 Task: Select the warningoption in the lint vendor prefix.
Action: Mouse moved to (26, 603)
Screenshot: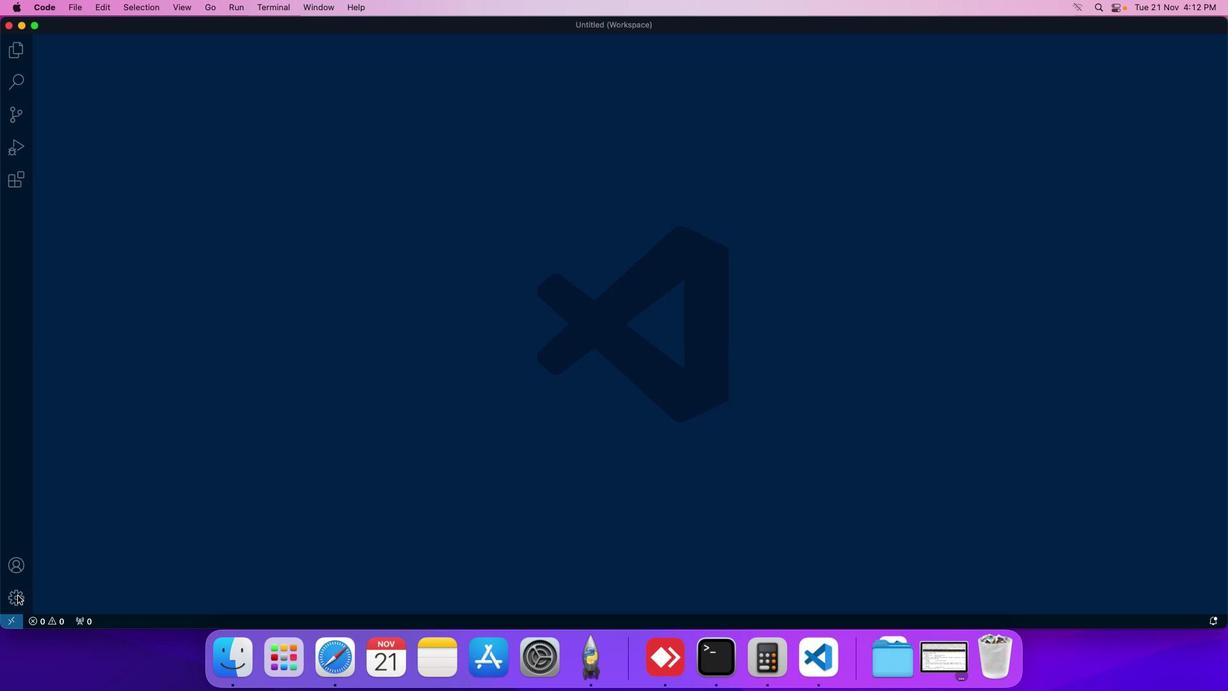 
Action: Mouse pressed left at (26, 603)
Screenshot: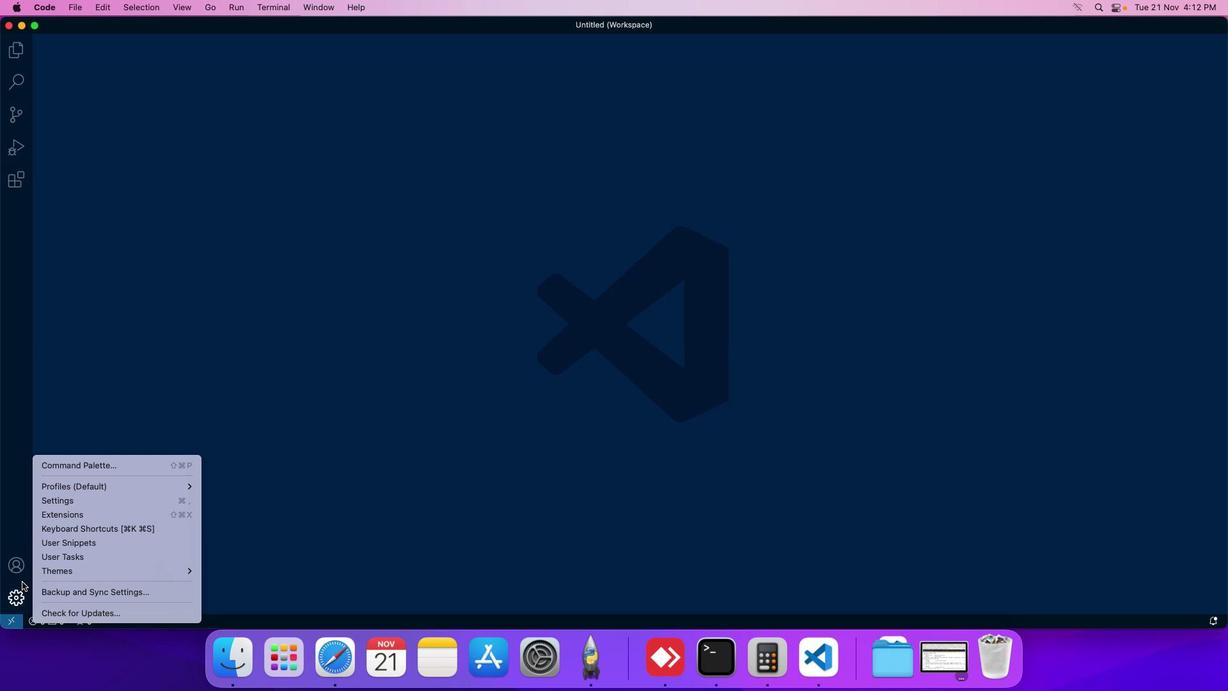 
Action: Mouse moved to (56, 511)
Screenshot: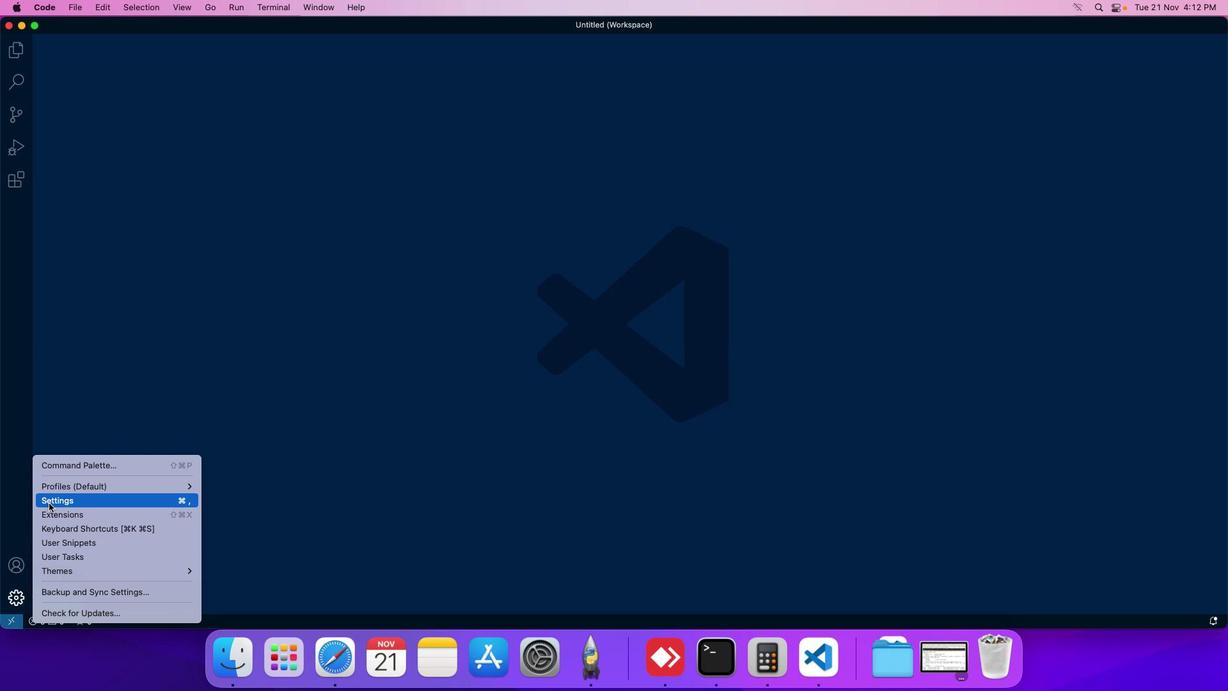 
Action: Mouse pressed left at (56, 511)
Screenshot: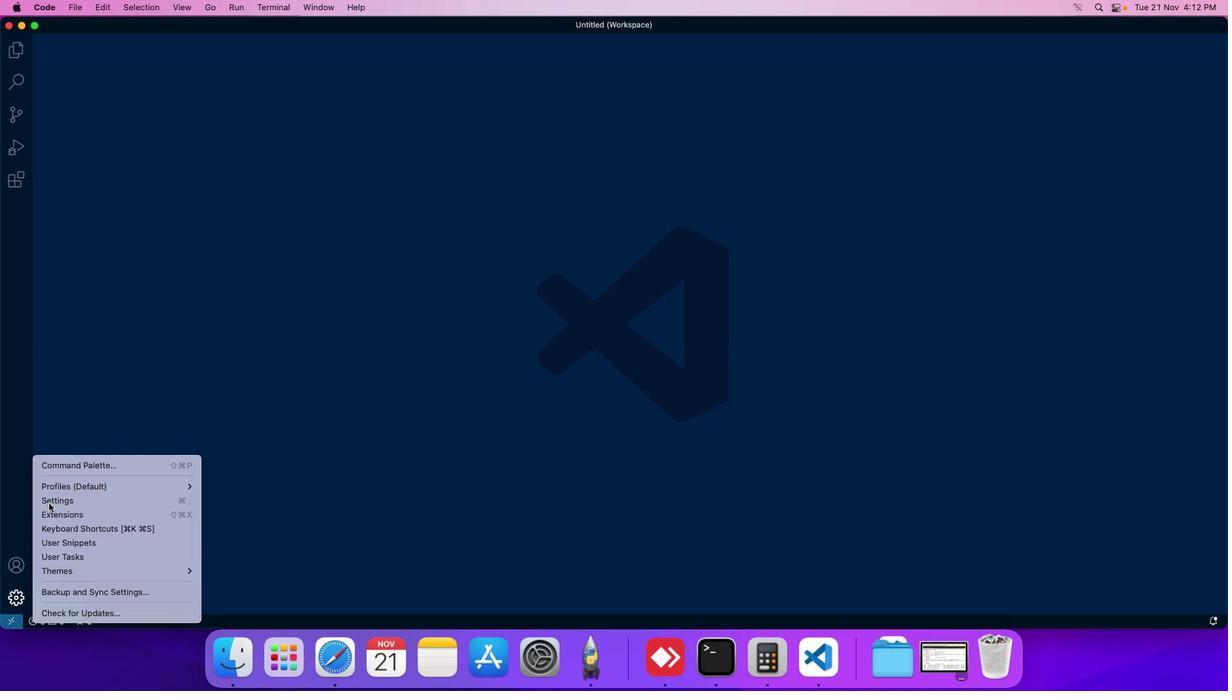 
Action: Mouse moved to (302, 108)
Screenshot: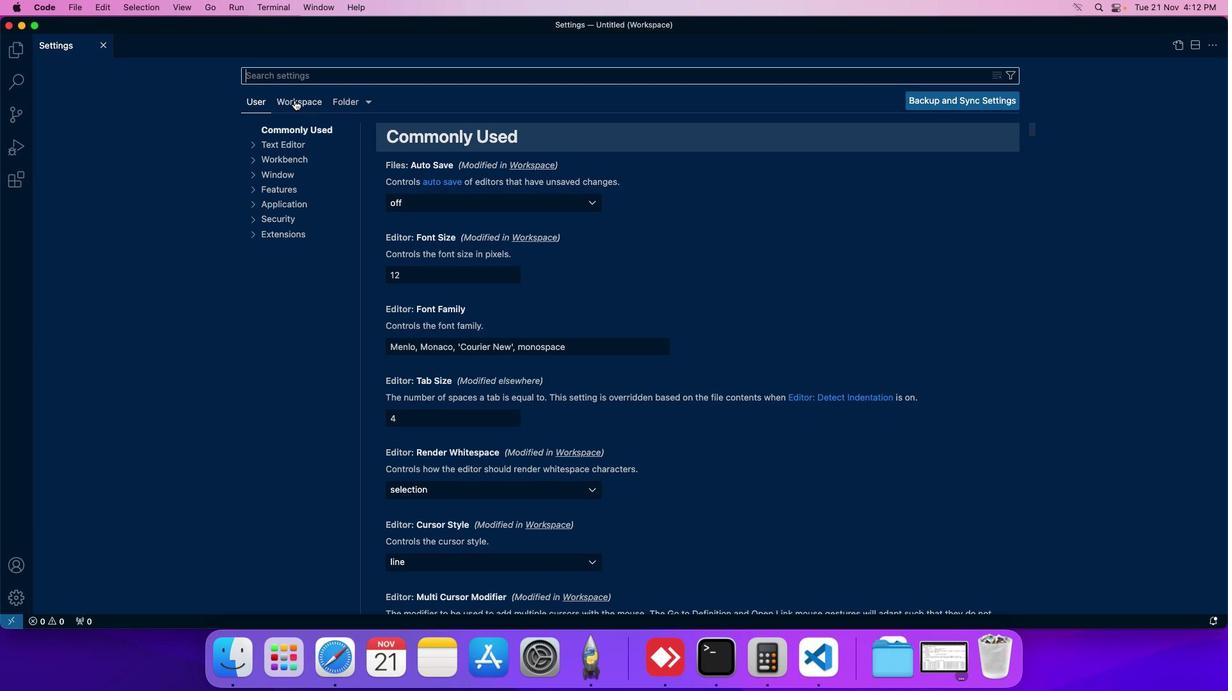 
Action: Mouse pressed left at (302, 108)
Screenshot: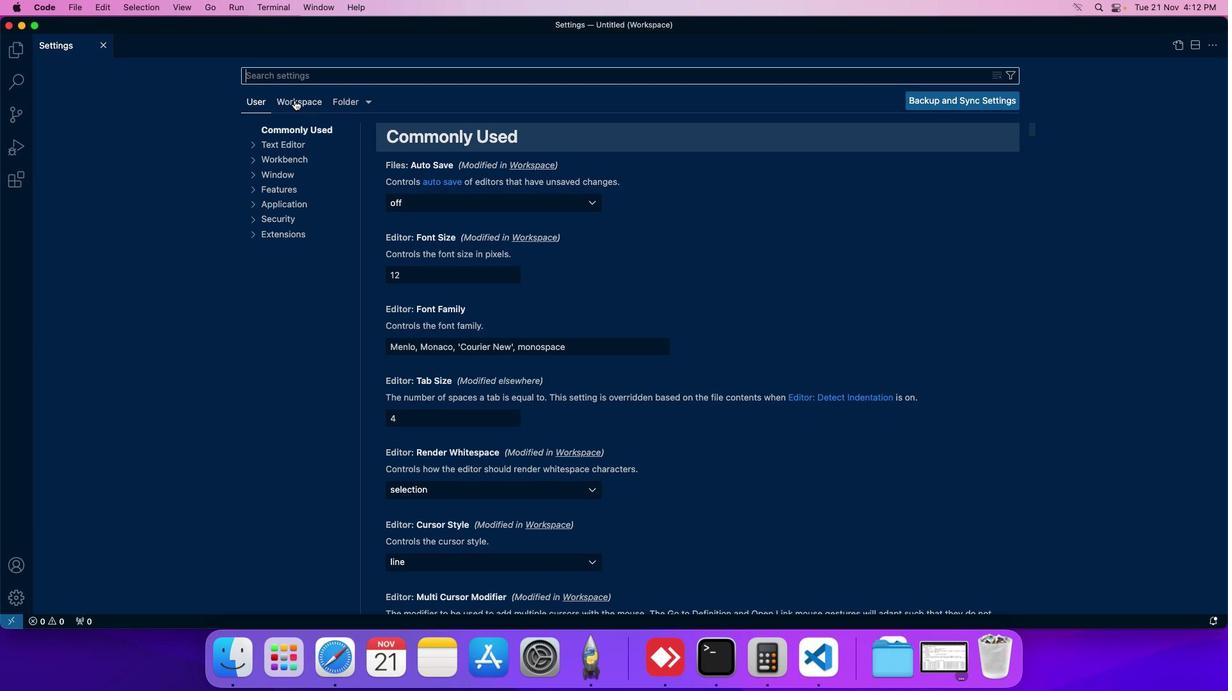 
Action: Mouse moved to (297, 227)
Screenshot: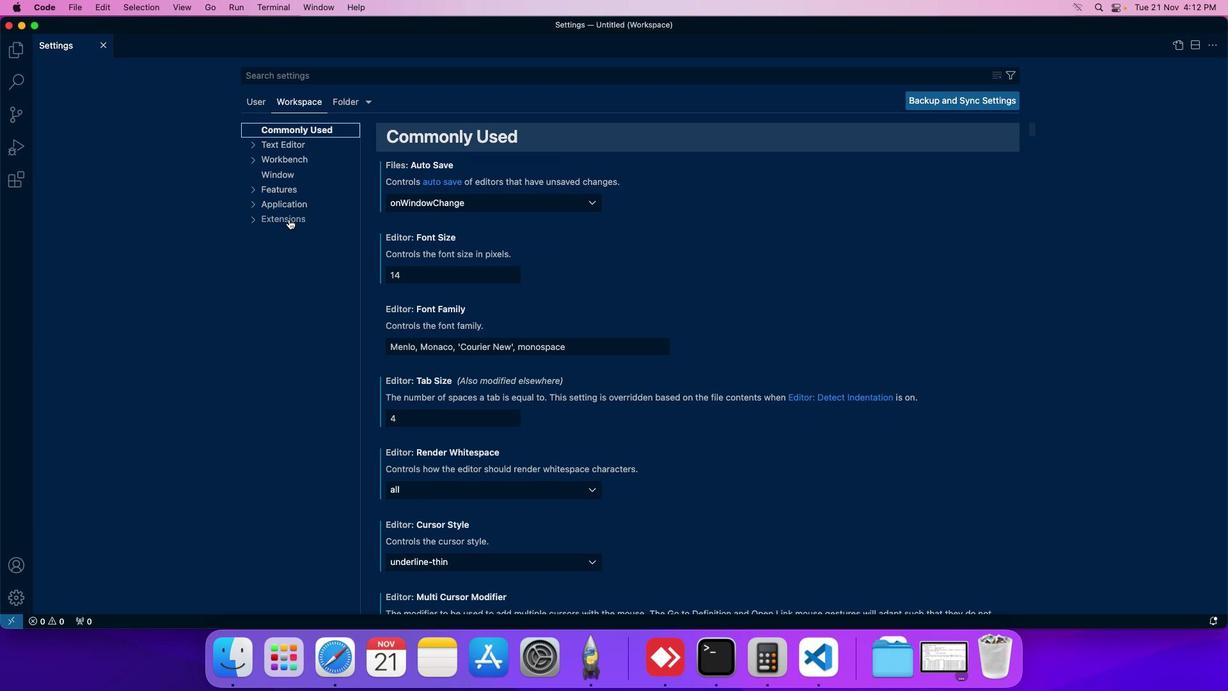 
Action: Mouse pressed left at (297, 227)
Screenshot: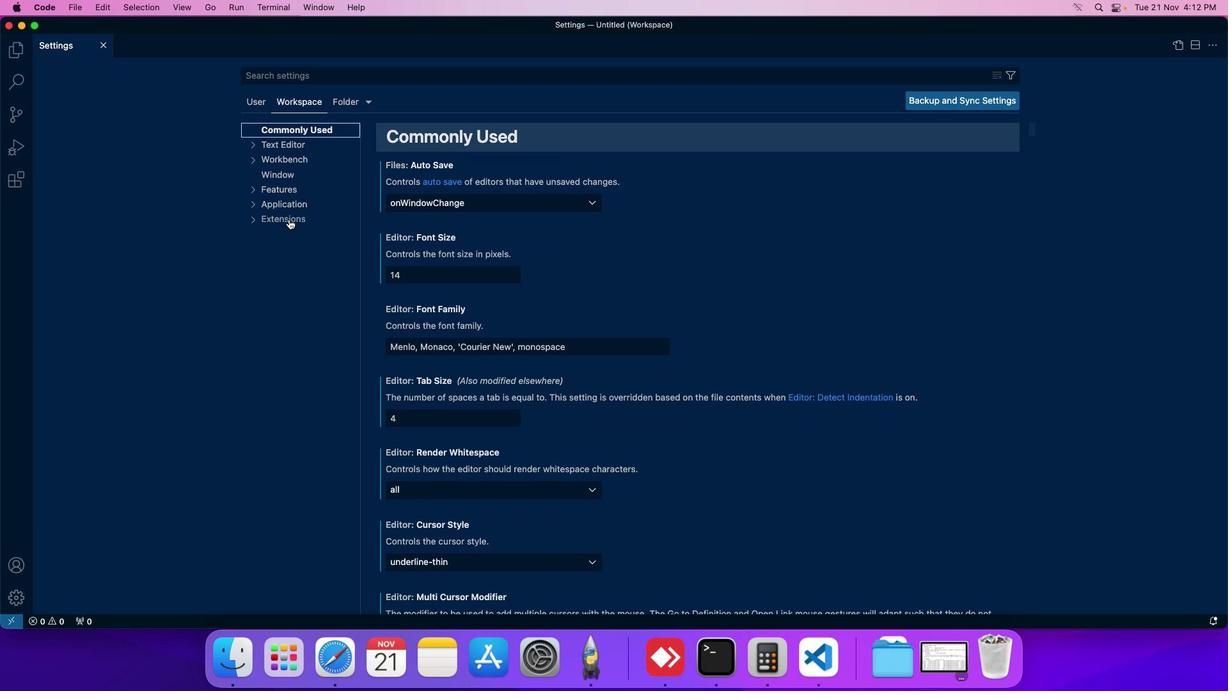 
Action: Mouse moved to (304, 285)
Screenshot: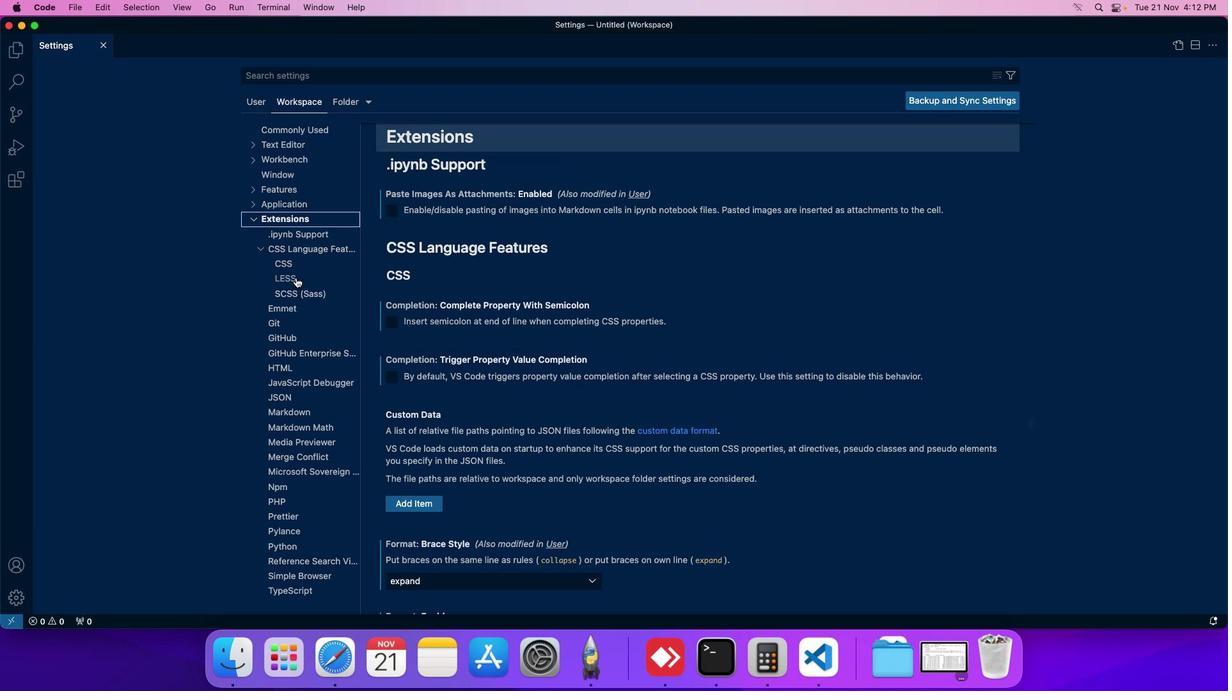 
Action: Mouse pressed left at (304, 285)
Screenshot: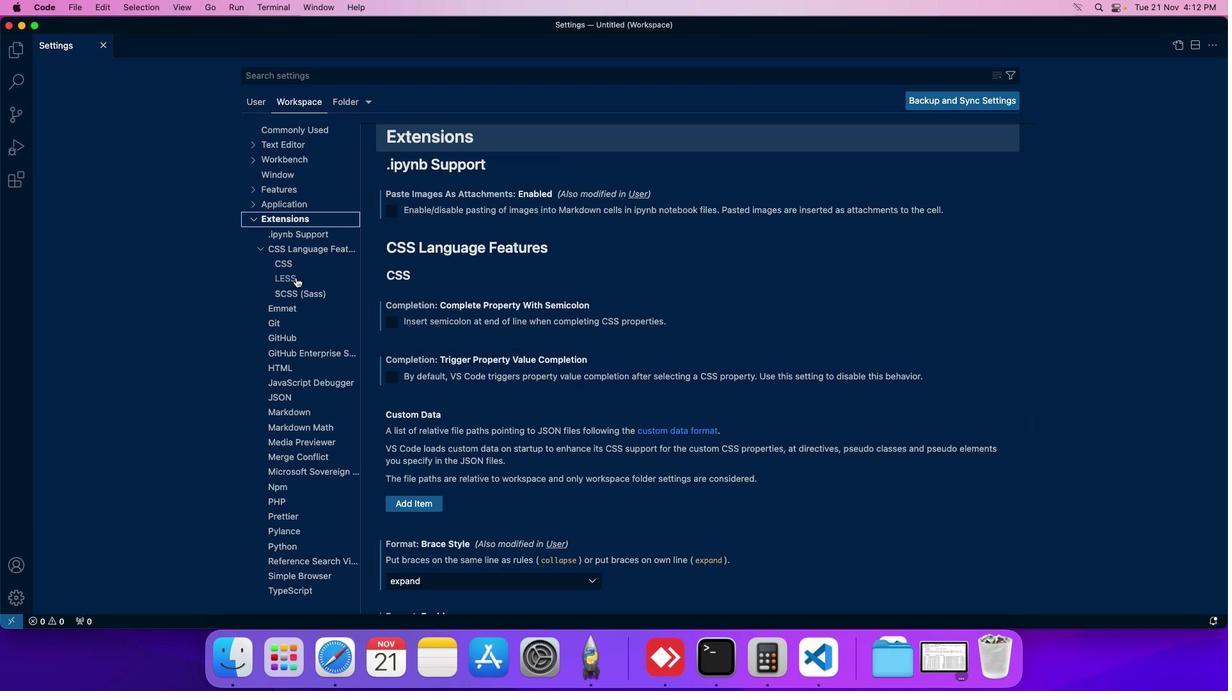
Action: Mouse moved to (457, 345)
Screenshot: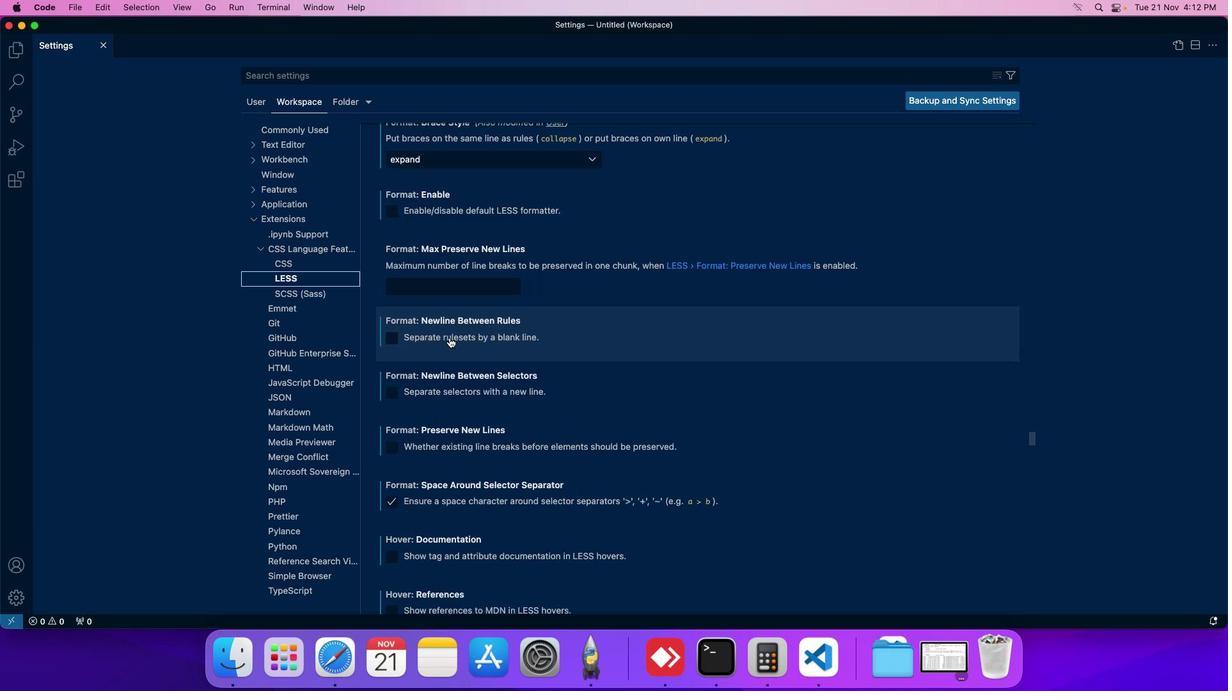 
Action: Mouse scrolled (457, 345) with delta (8, 7)
Screenshot: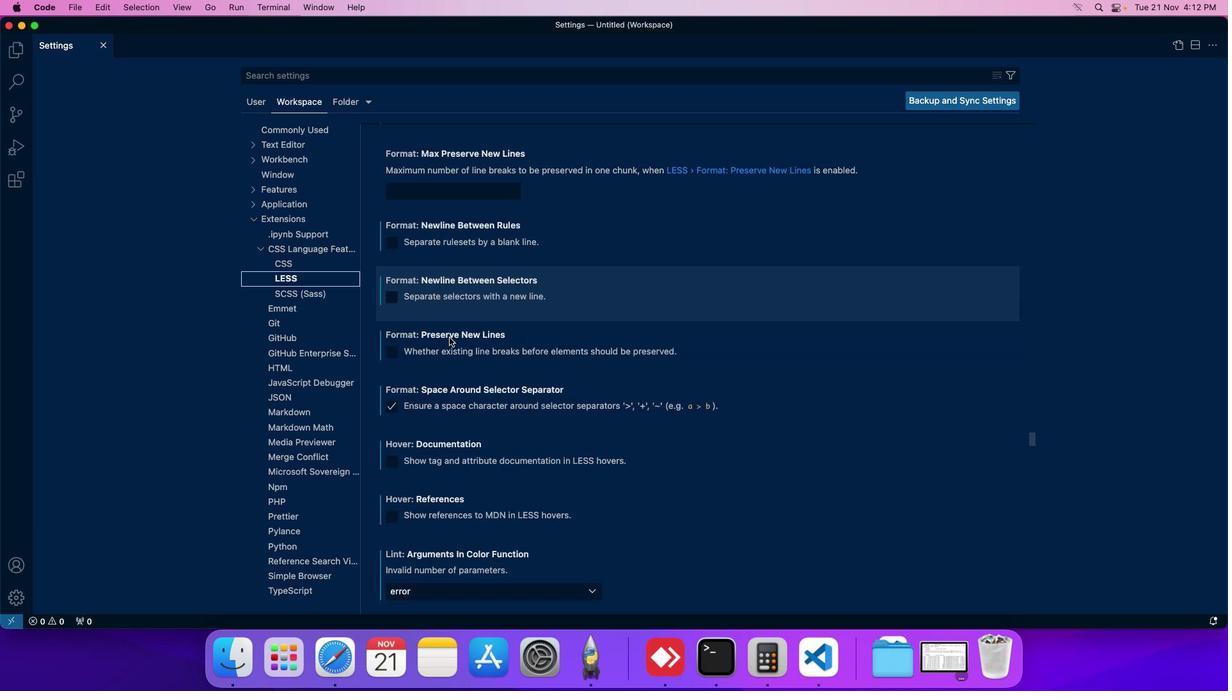 
Action: Mouse scrolled (457, 345) with delta (8, 7)
Screenshot: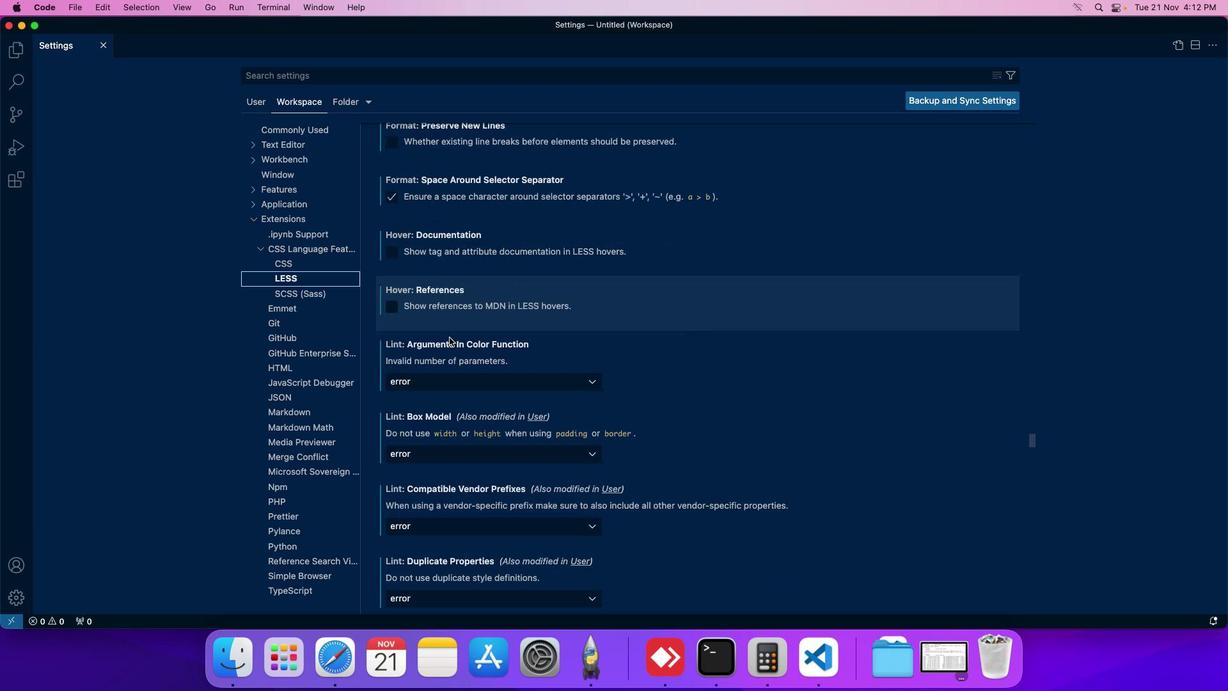 
Action: Mouse scrolled (457, 345) with delta (8, 7)
Screenshot: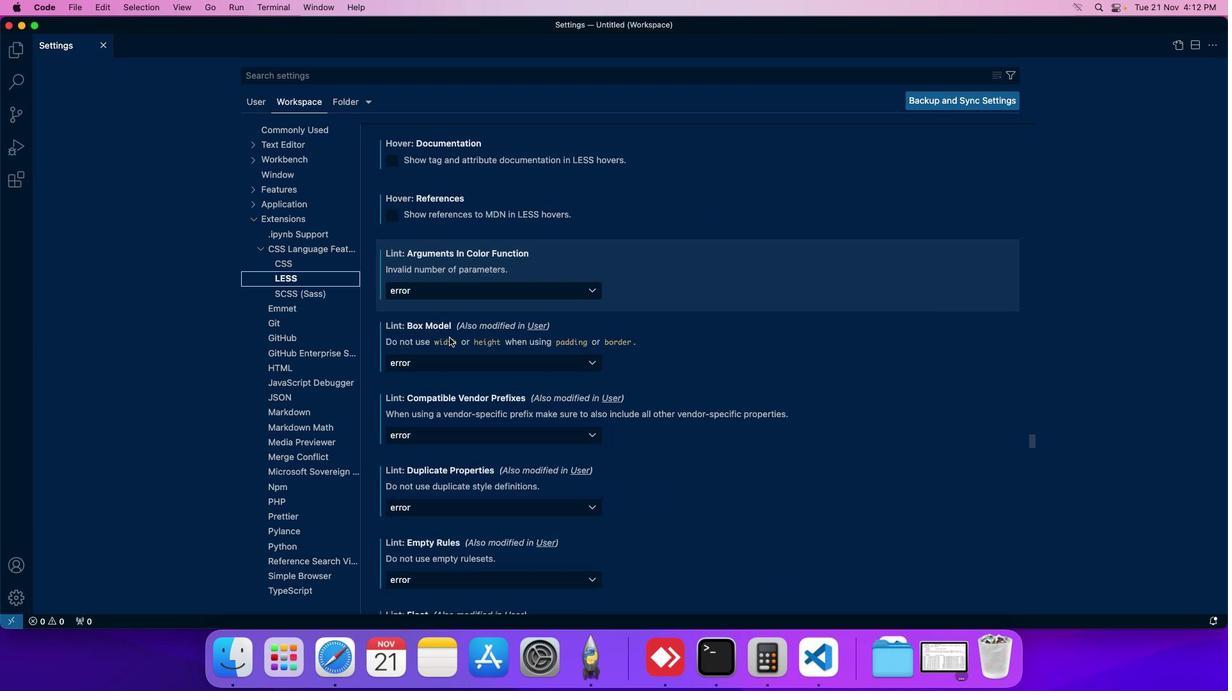 
Action: Mouse scrolled (457, 345) with delta (8, 7)
Screenshot: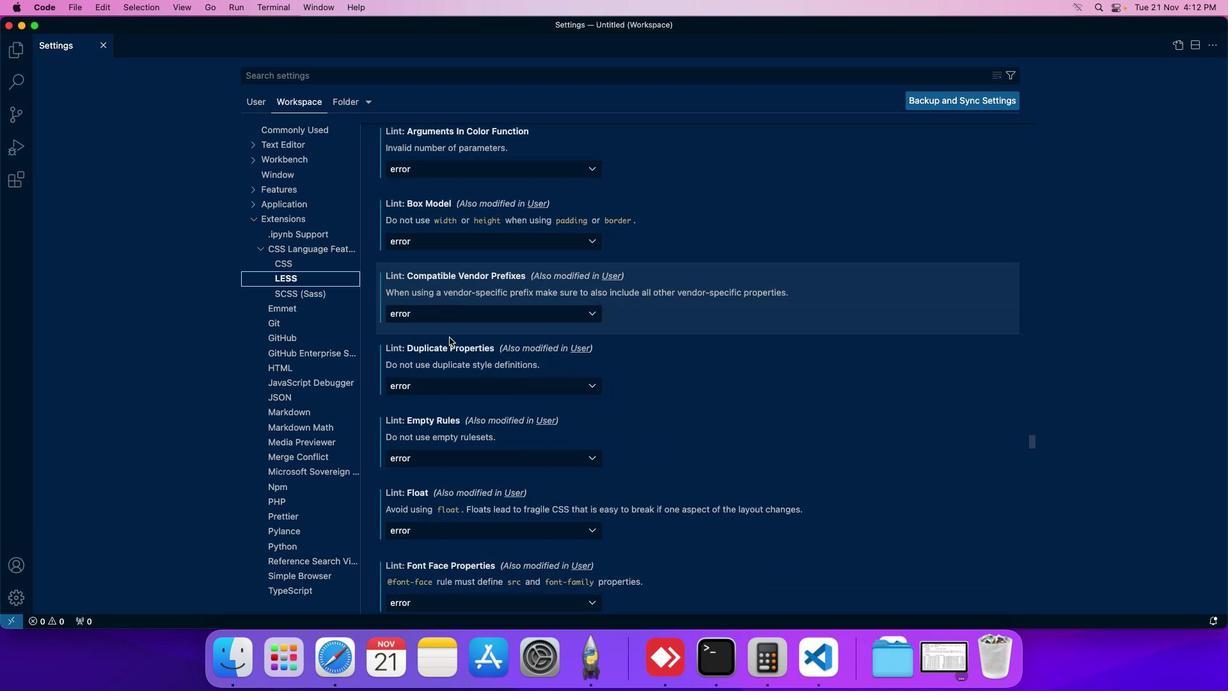 
Action: Mouse scrolled (457, 345) with delta (8, 7)
Screenshot: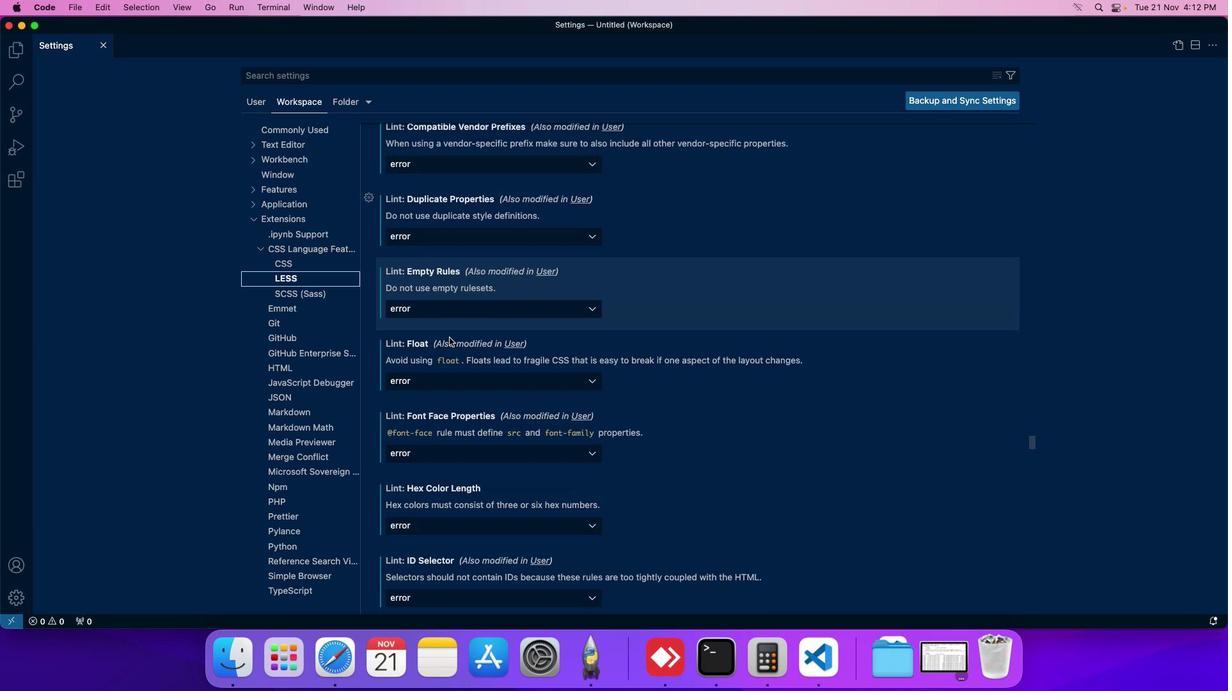 
Action: Mouse scrolled (457, 345) with delta (8, 7)
Screenshot: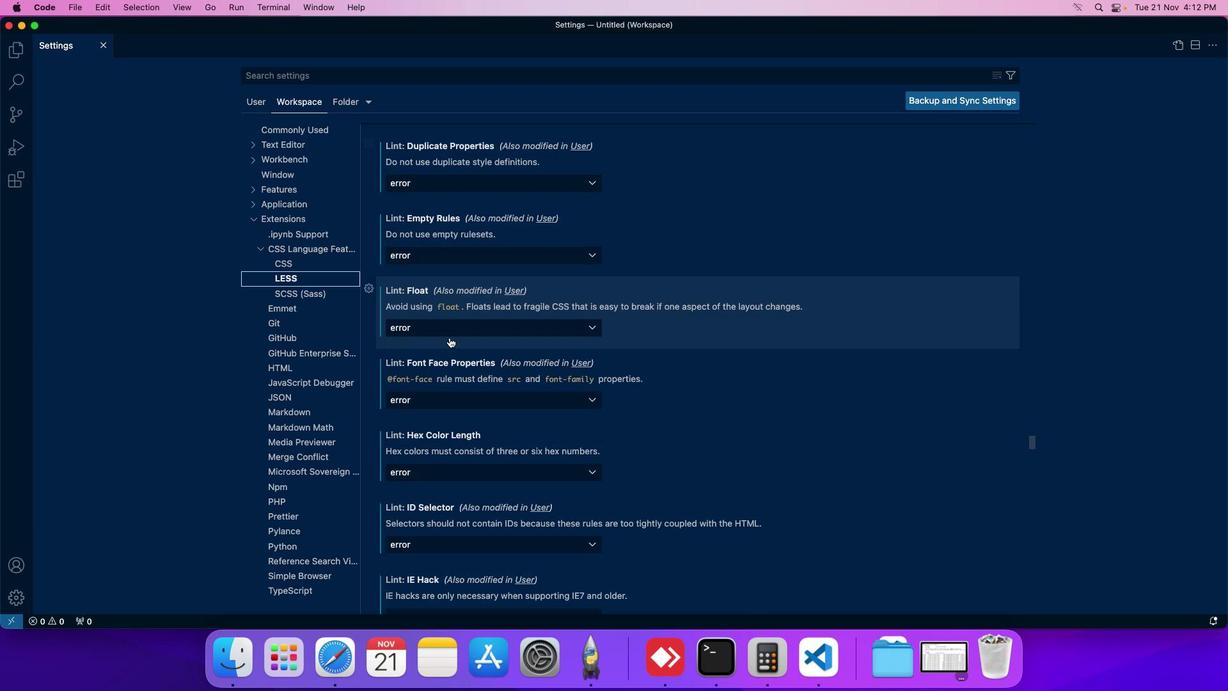 
Action: Mouse scrolled (457, 345) with delta (8, 7)
Screenshot: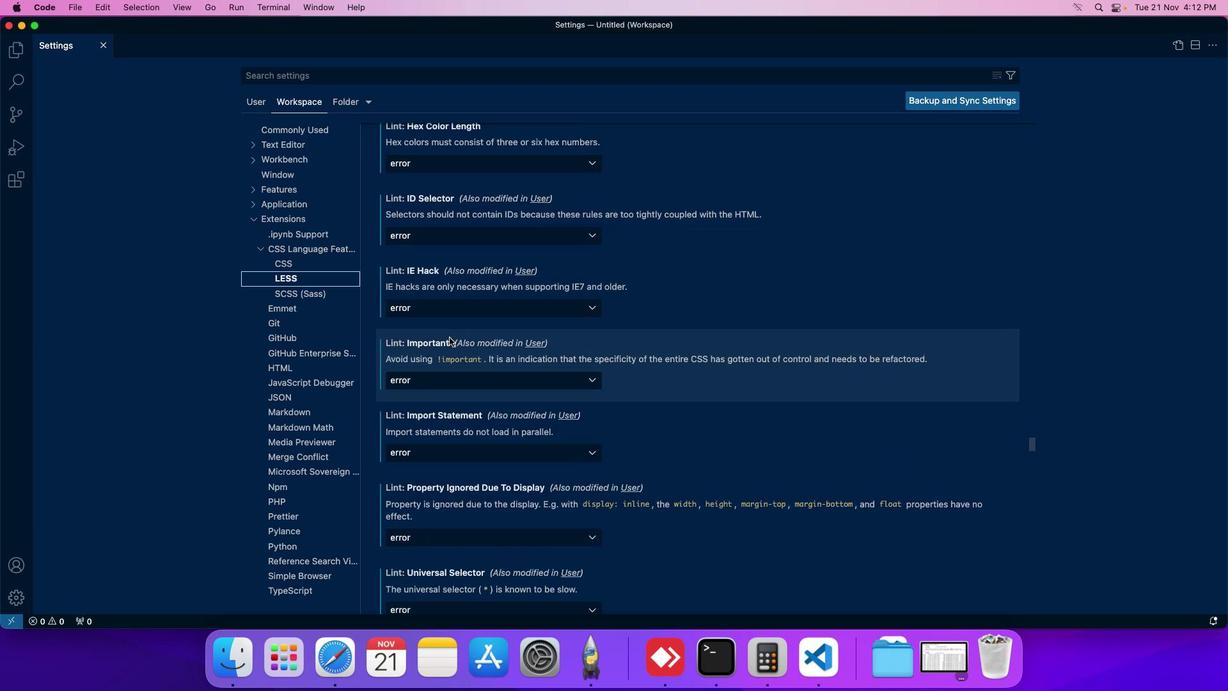 
Action: Mouse scrolled (457, 345) with delta (8, 7)
Screenshot: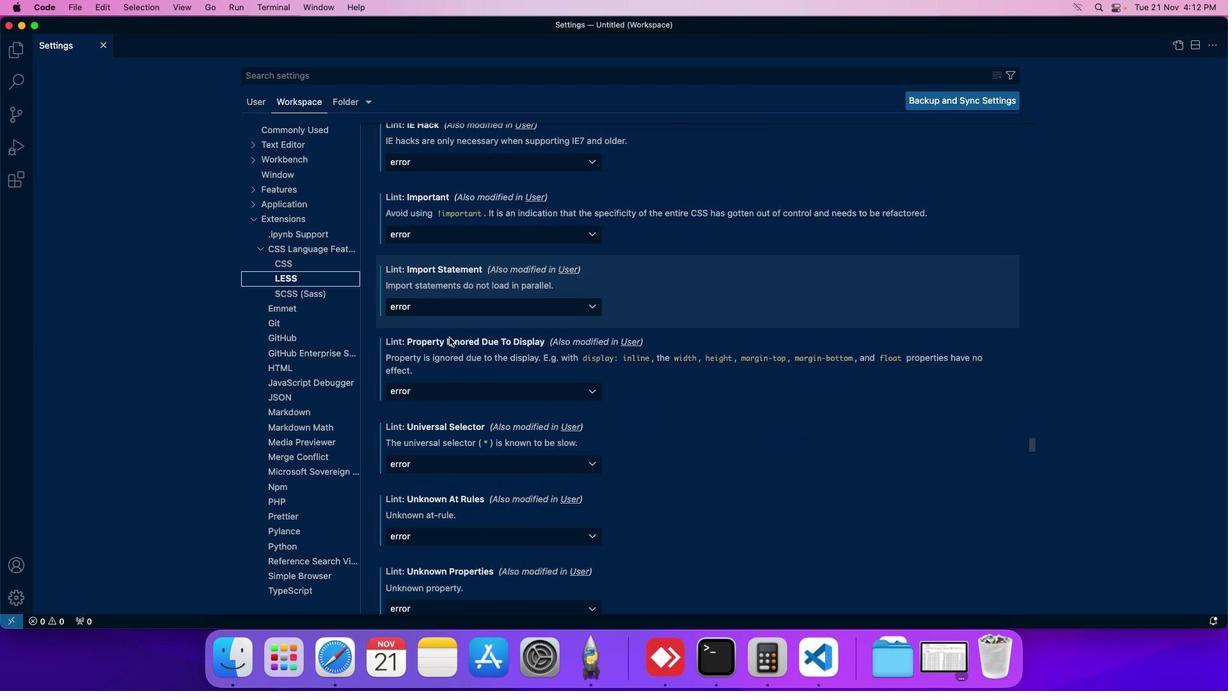 
Action: Mouse scrolled (457, 345) with delta (8, 7)
Screenshot: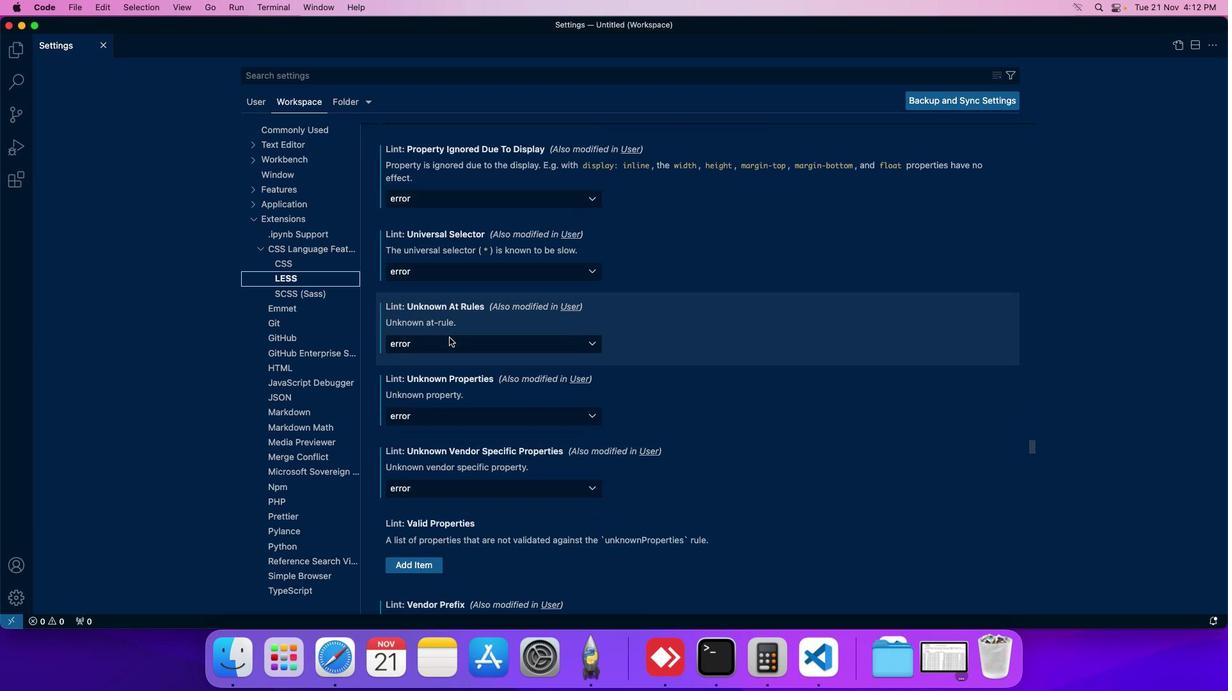 
Action: Mouse scrolled (457, 345) with delta (8, 7)
Screenshot: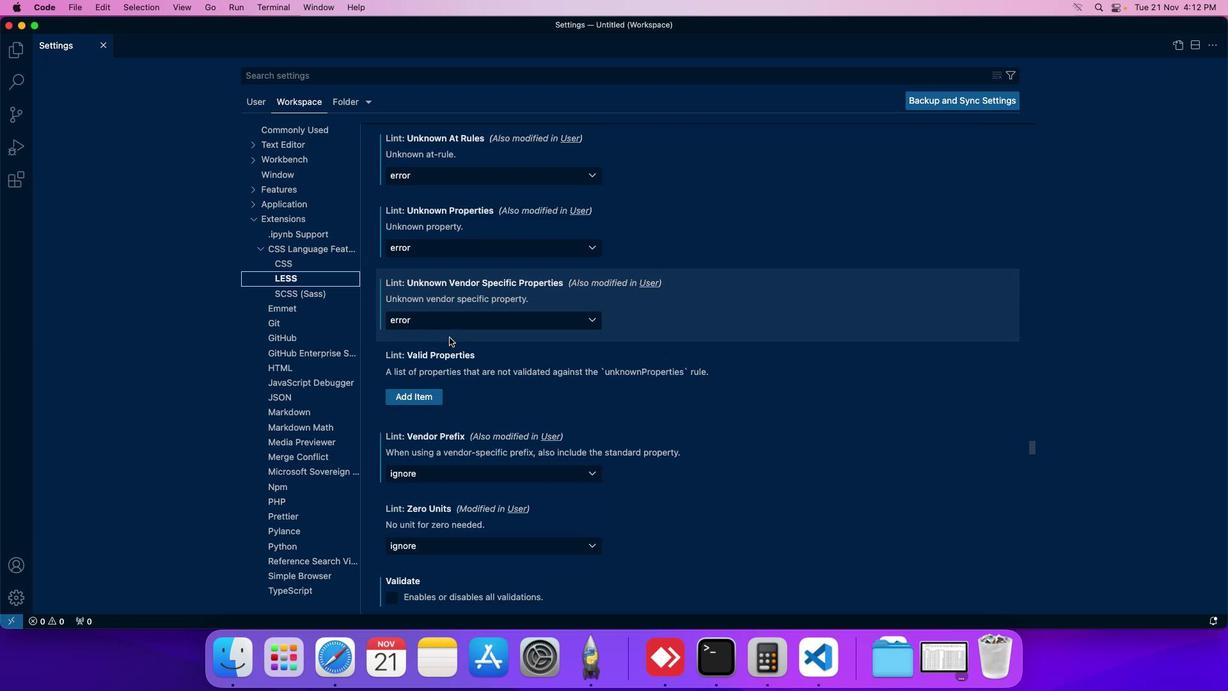 
Action: Mouse scrolled (457, 345) with delta (8, 7)
Screenshot: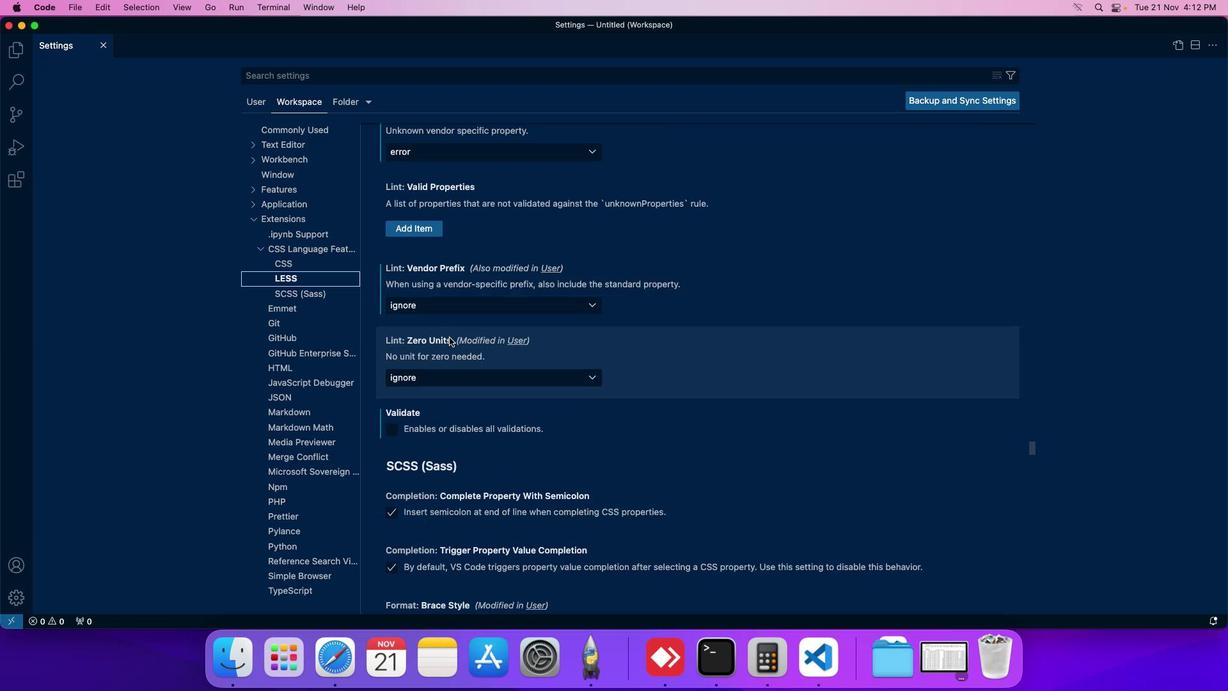 
Action: Mouse moved to (447, 300)
Screenshot: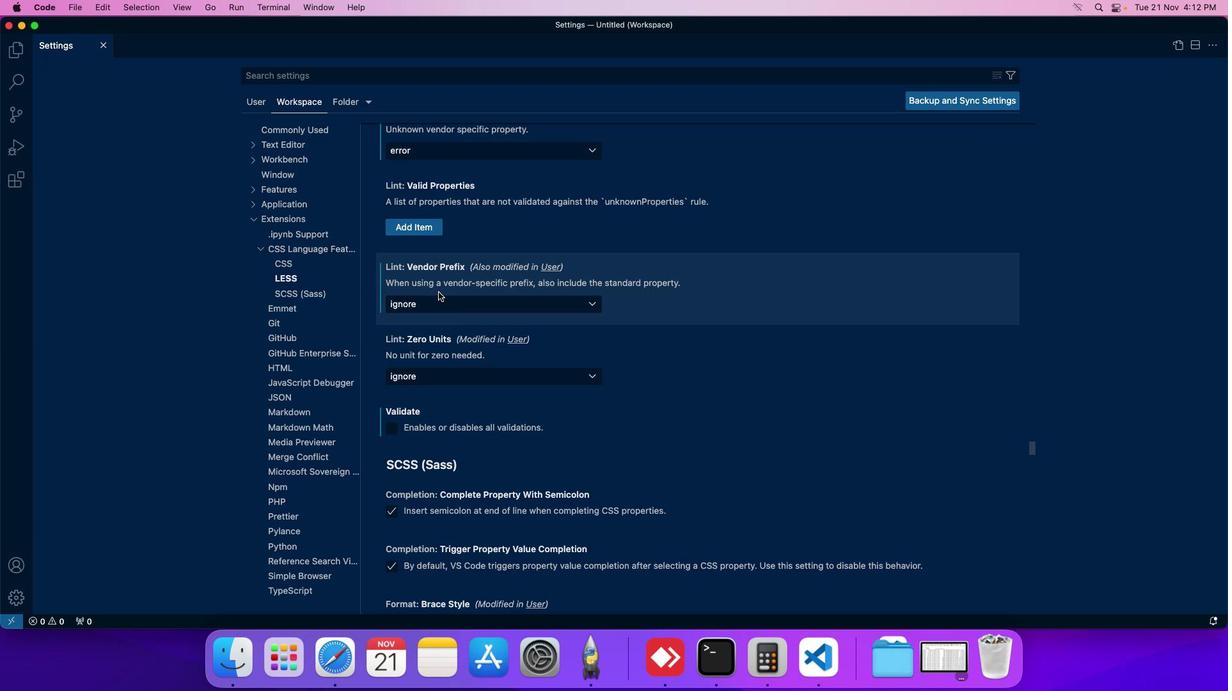 
Action: Mouse pressed left at (447, 300)
Screenshot: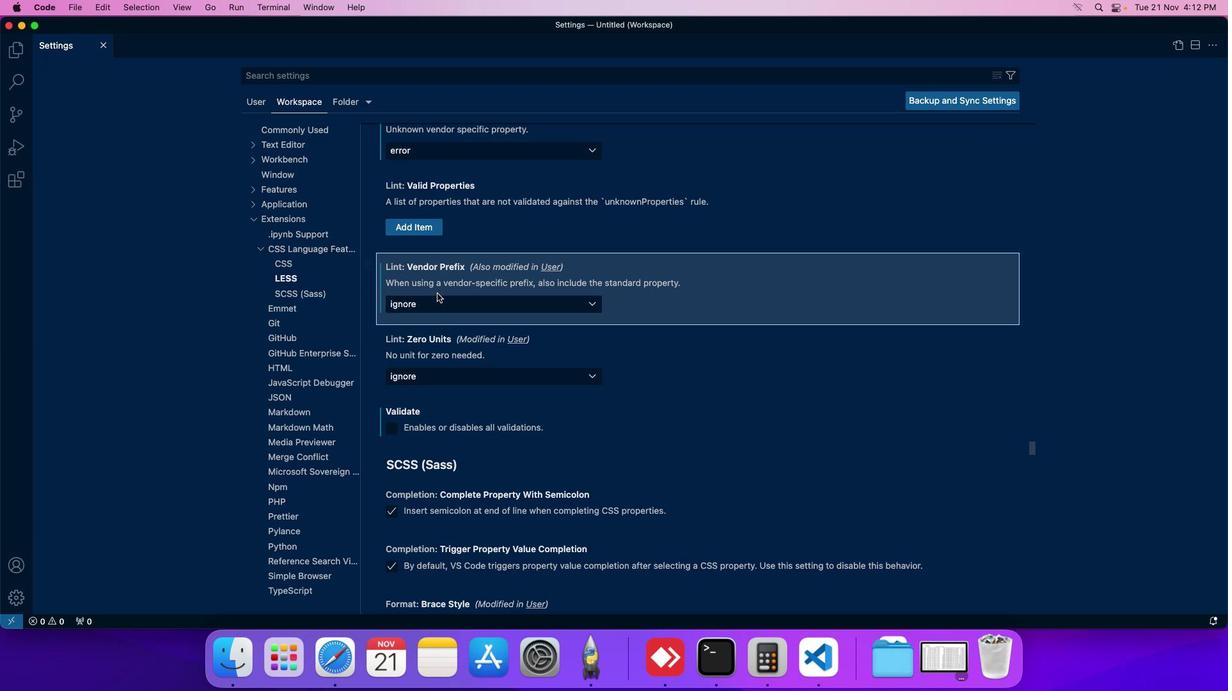 
Action: Mouse moved to (441, 309)
Screenshot: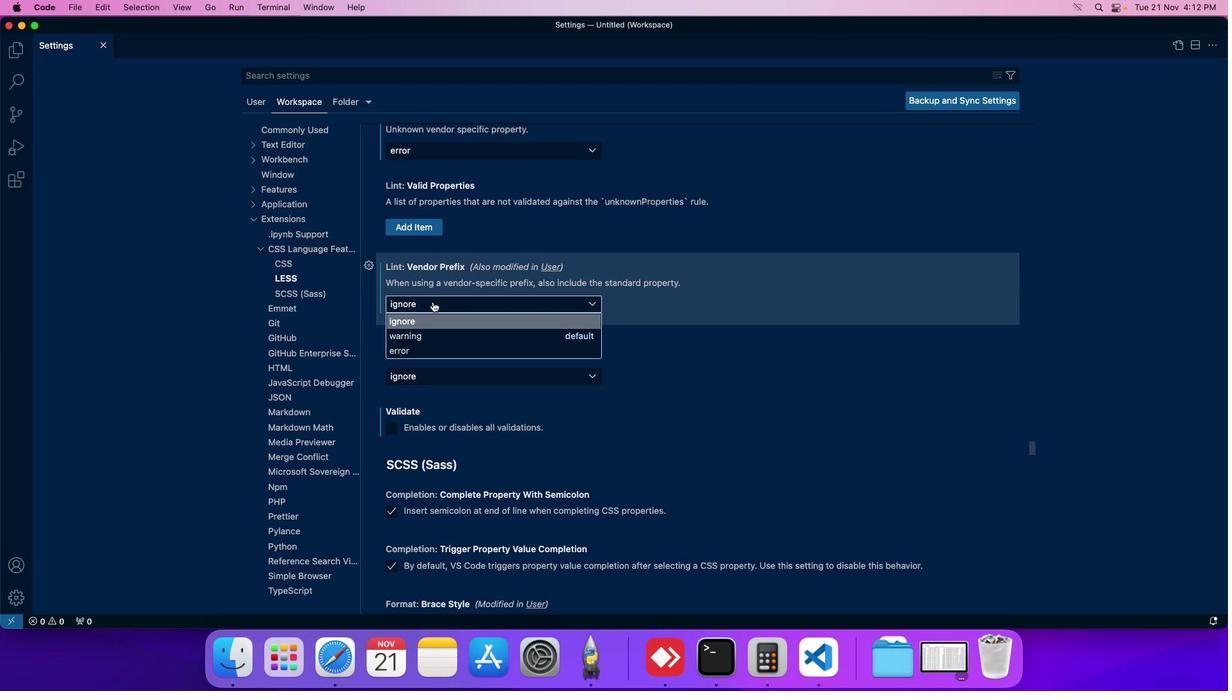 
Action: Mouse pressed left at (441, 309)
Screenshot: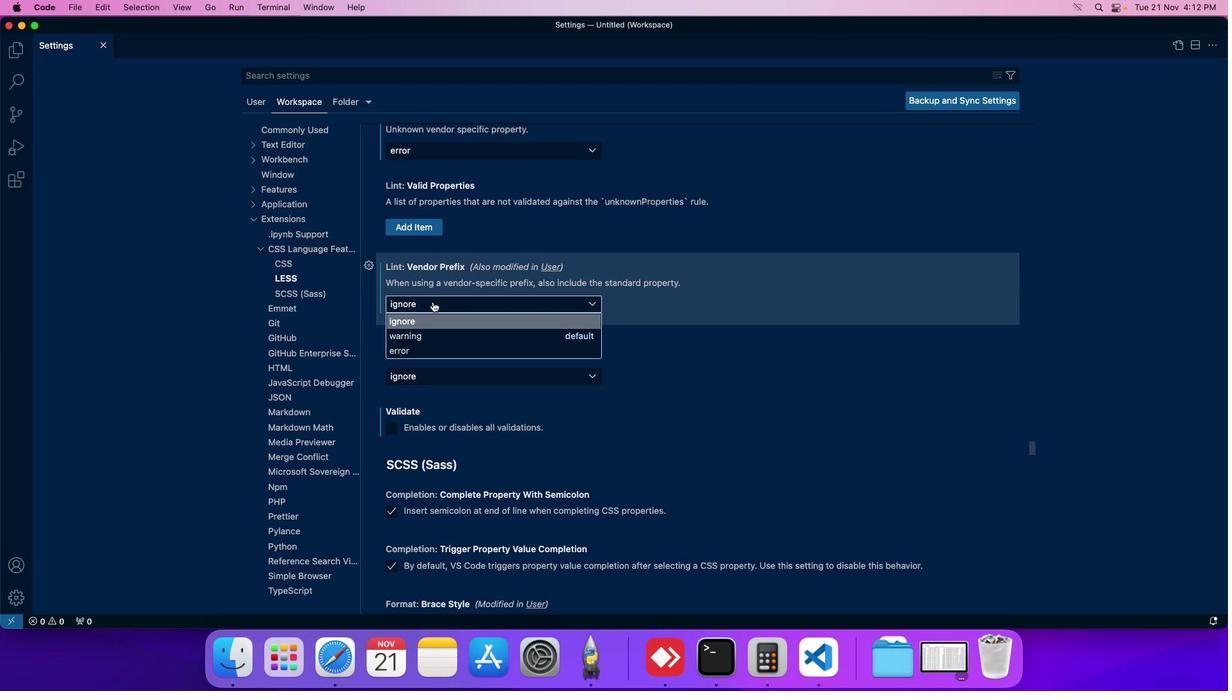 
Action: Mouse moved to (428, 339)
Screenshot: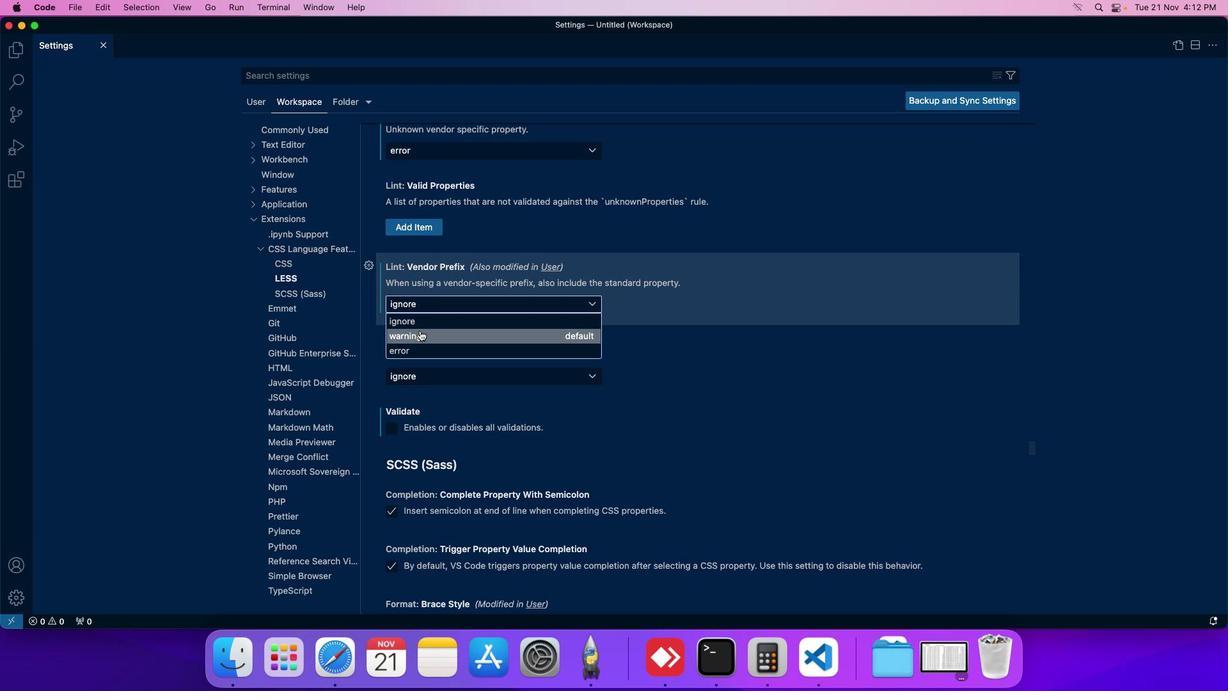 
Action: Mouse pressed left at (428, 339)
Screenshot: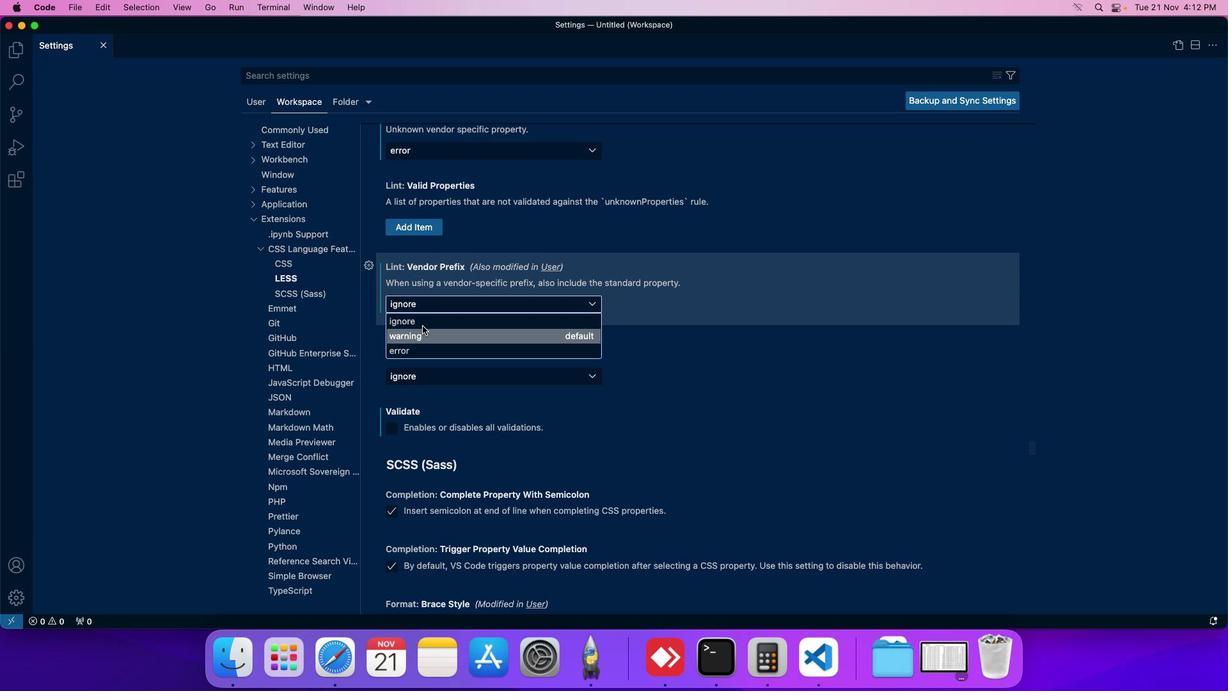 
Action: Mouse moved to (445, 309)
Screenshot: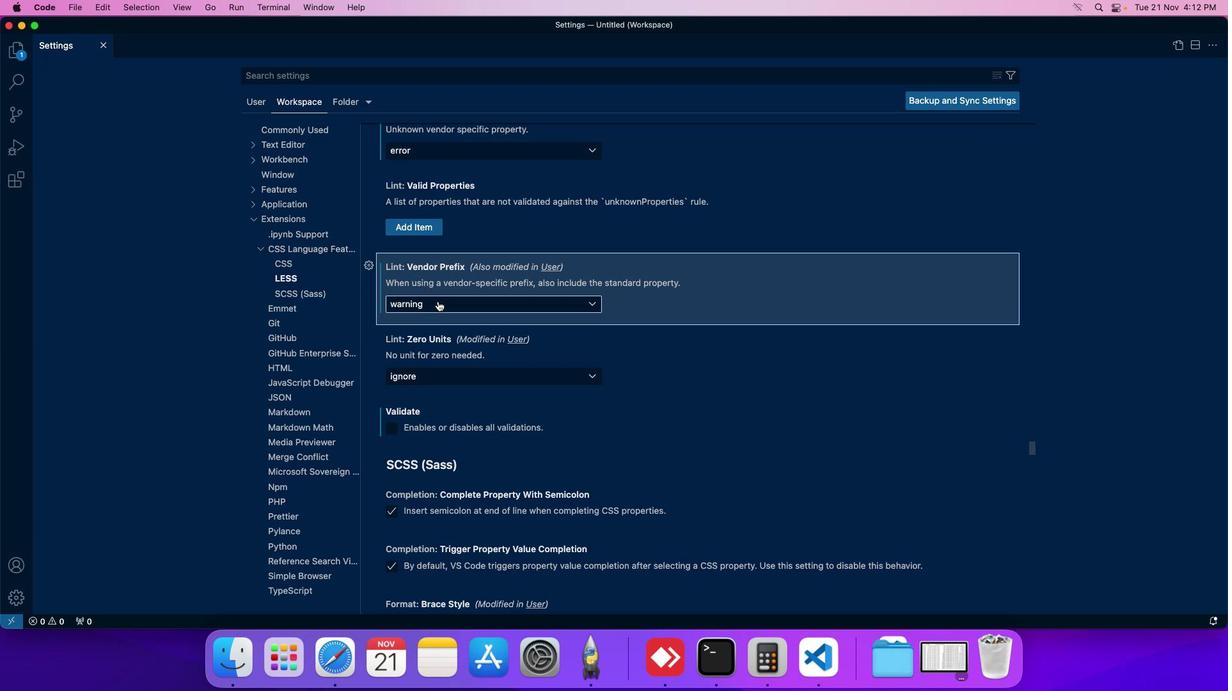 
